 Task: Find public transportation options from Seattle, Washington, to Portland, Oregon.
Action: Mouse moved to (259, 83)
Screenshot: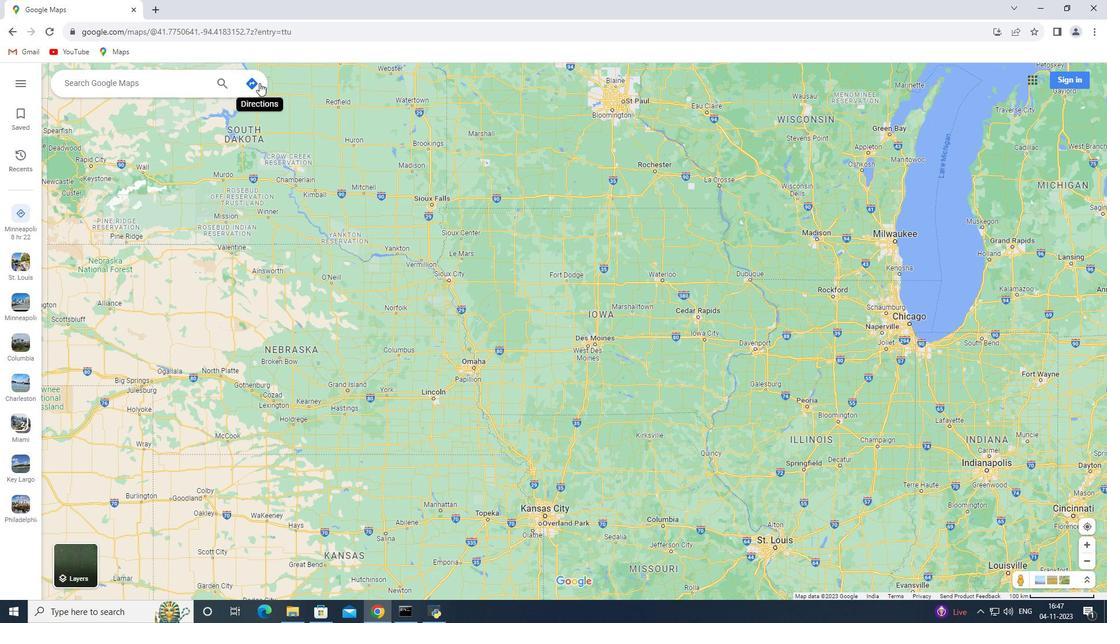 
Action: Mouse pressed left at (259, 83)
Screenshot: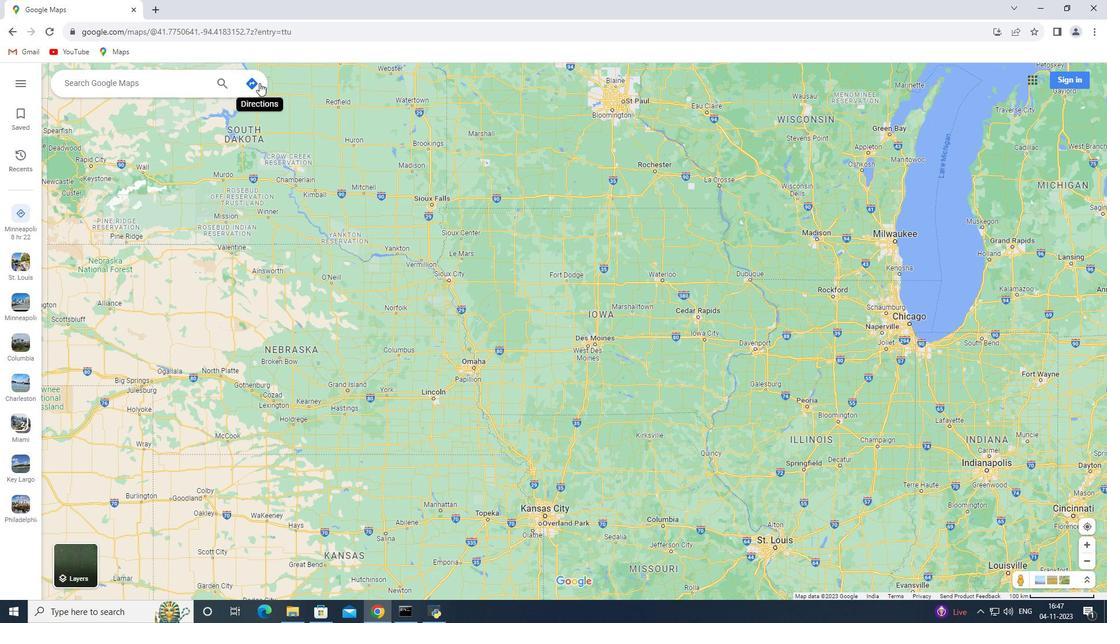 
Action: Mouse moved to (174, 107)
Screenshot: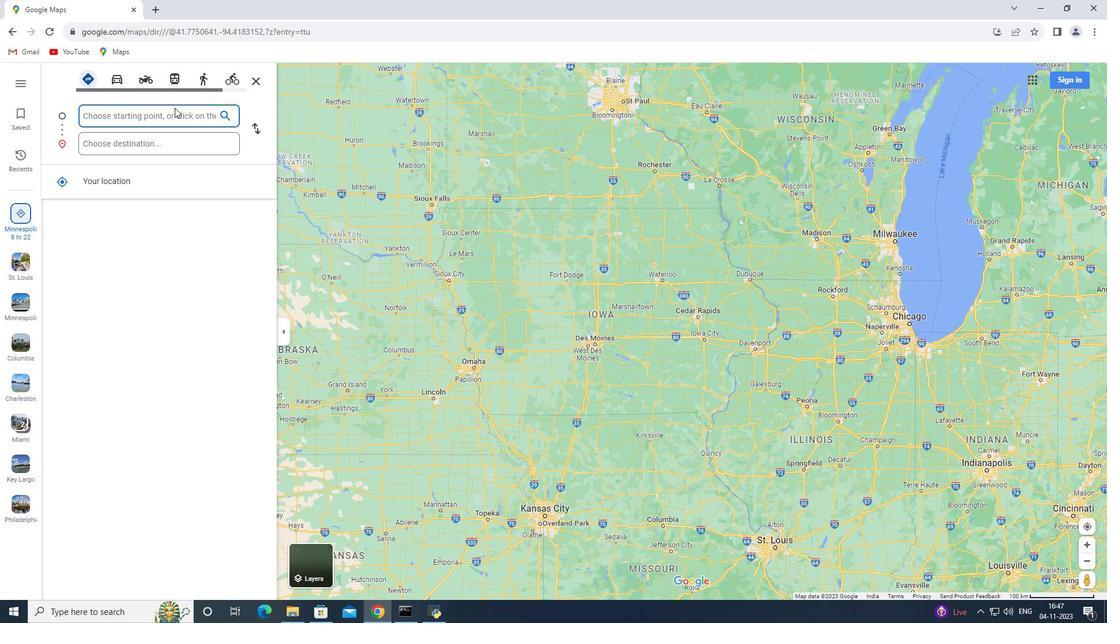 
Action: Key pressed <Key.shift>Seattle,<Key.space><Key.shift>Washington
Screenshot: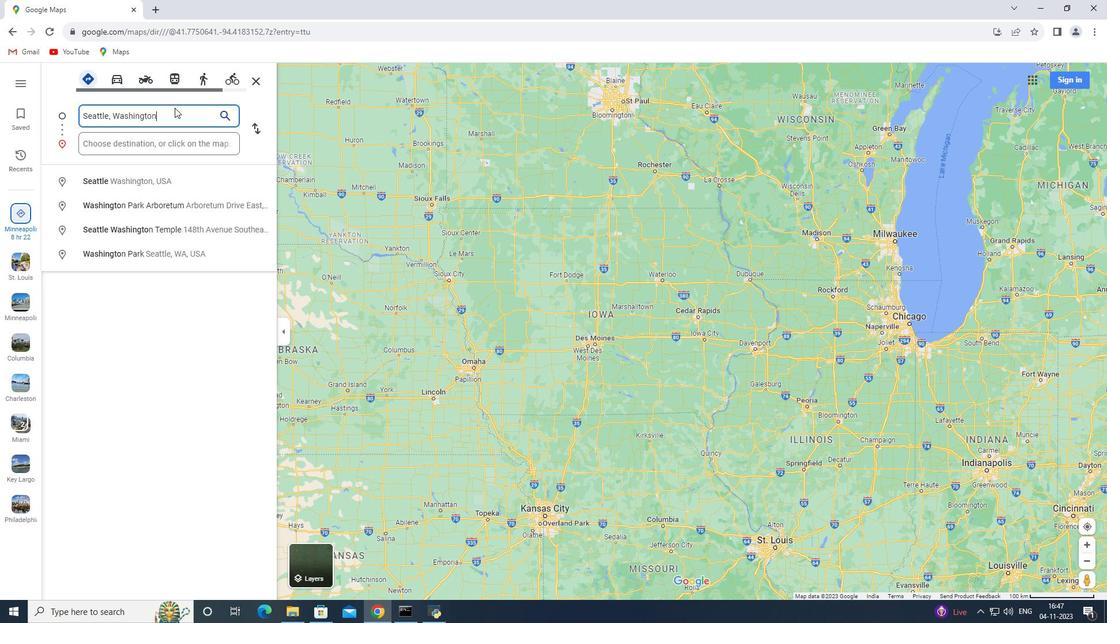 
Action: Mouse moved to (173, 142)
Screenshot: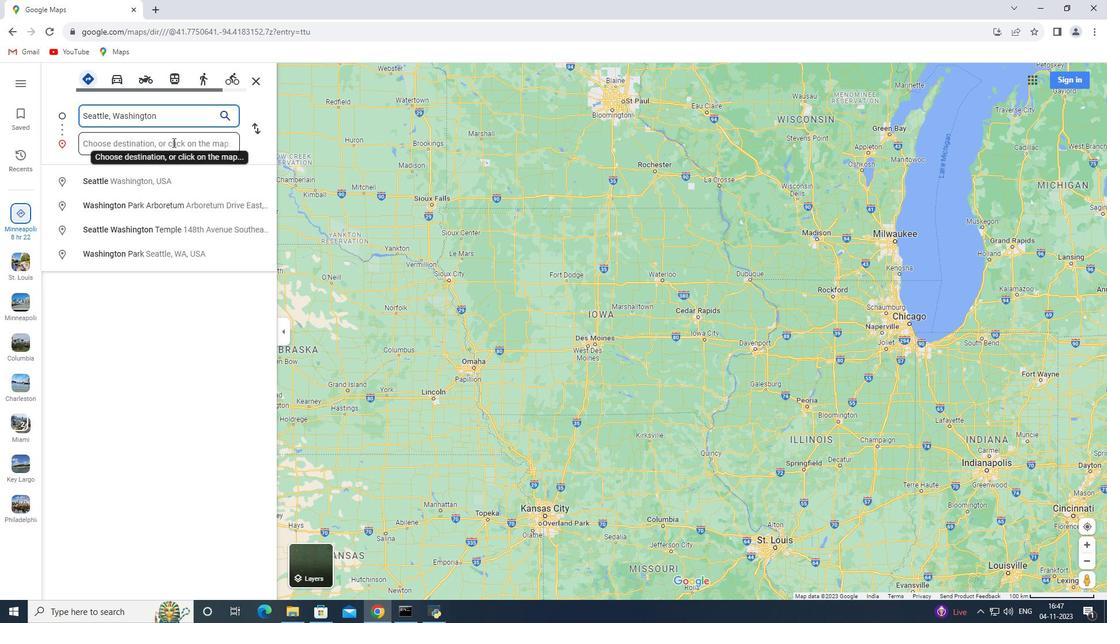 
Action: Mouse pressed left at (173, 142)
Screenshot: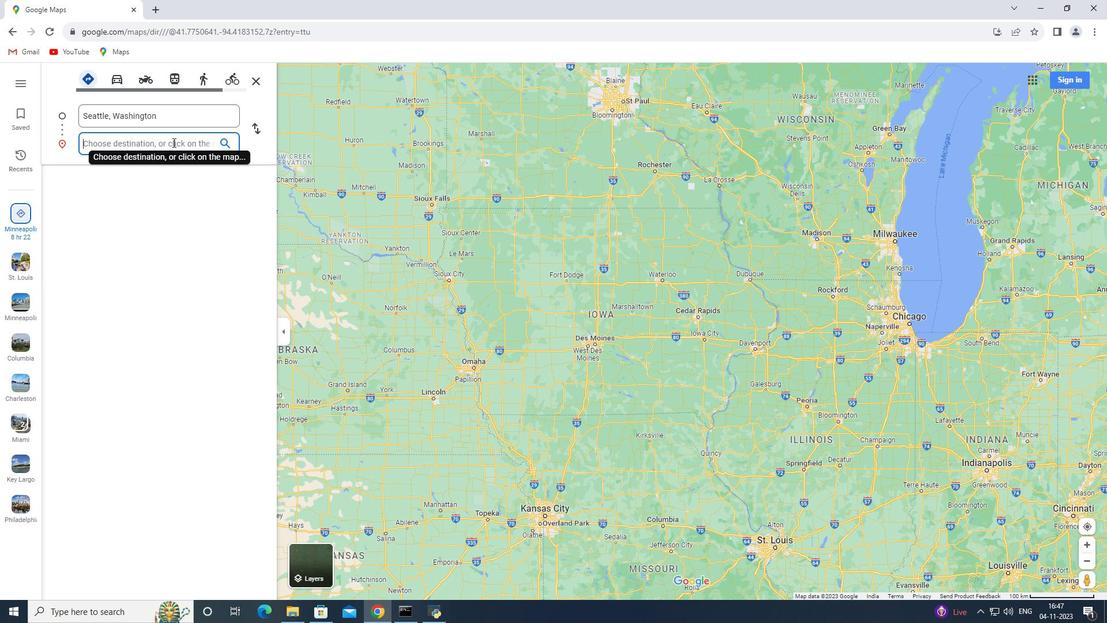 
Action: Key pressed <Key.shift>Portlan
Screenshot: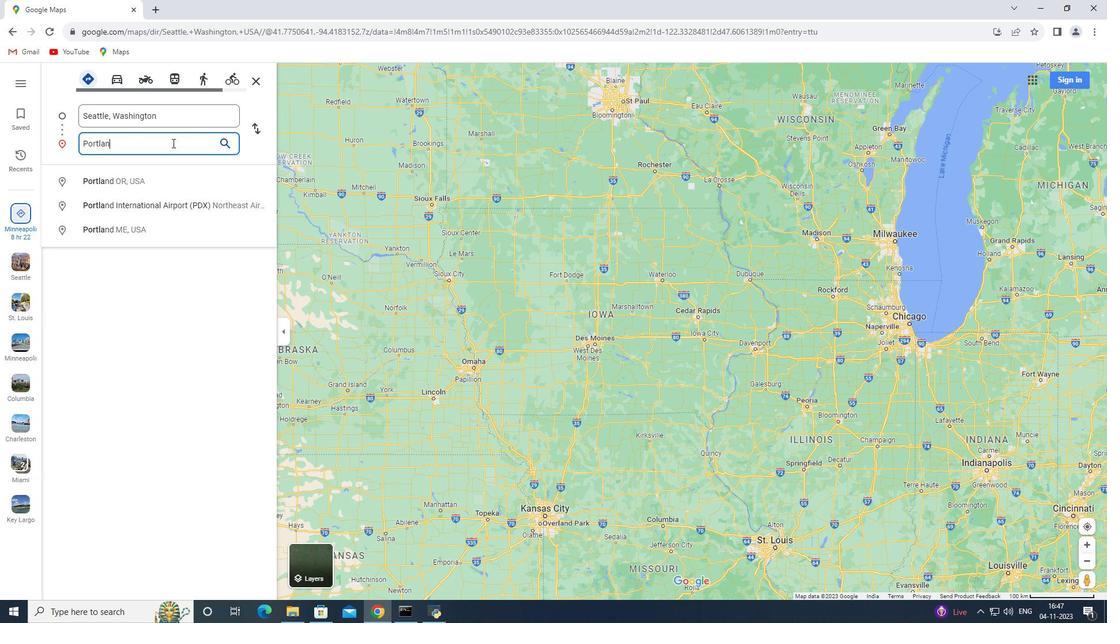 
Action: Mouse moved to (172, 143)
Screenshot: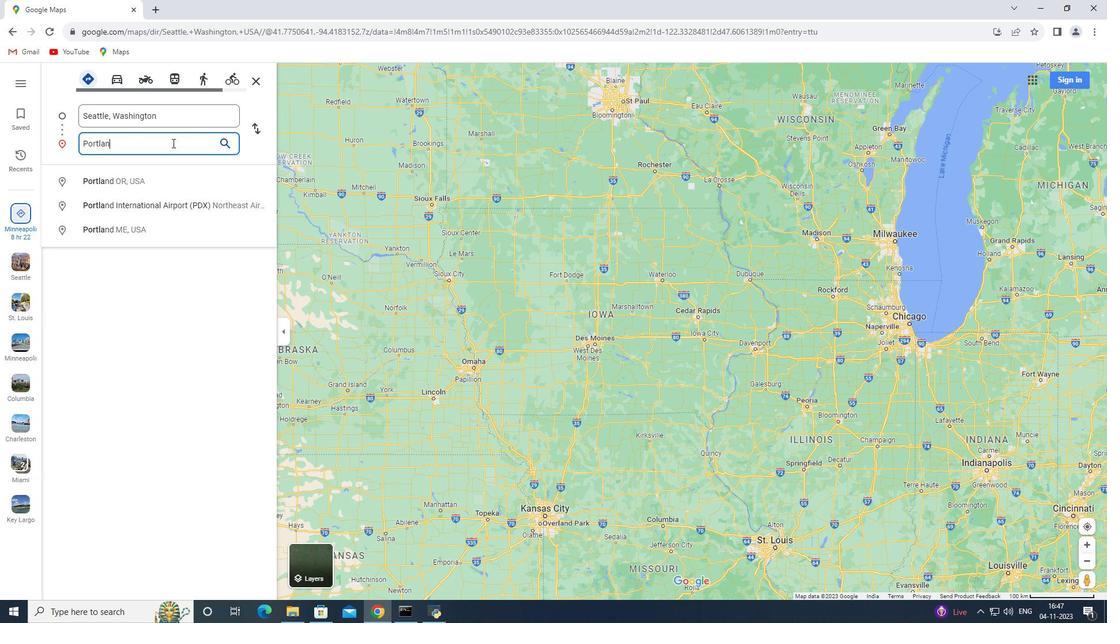 
Action: Key pressed d,<Key.space><Key.shift>Oregon<Key.enter>
Screenshot: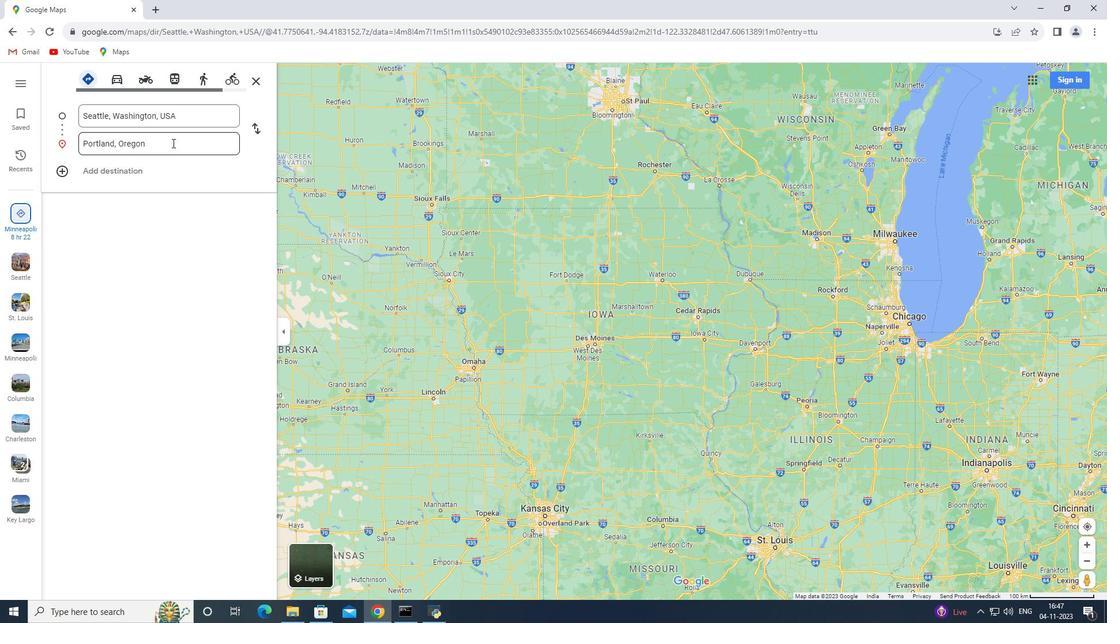 
Action: Mouse moved to (551, 79)
Screenshot: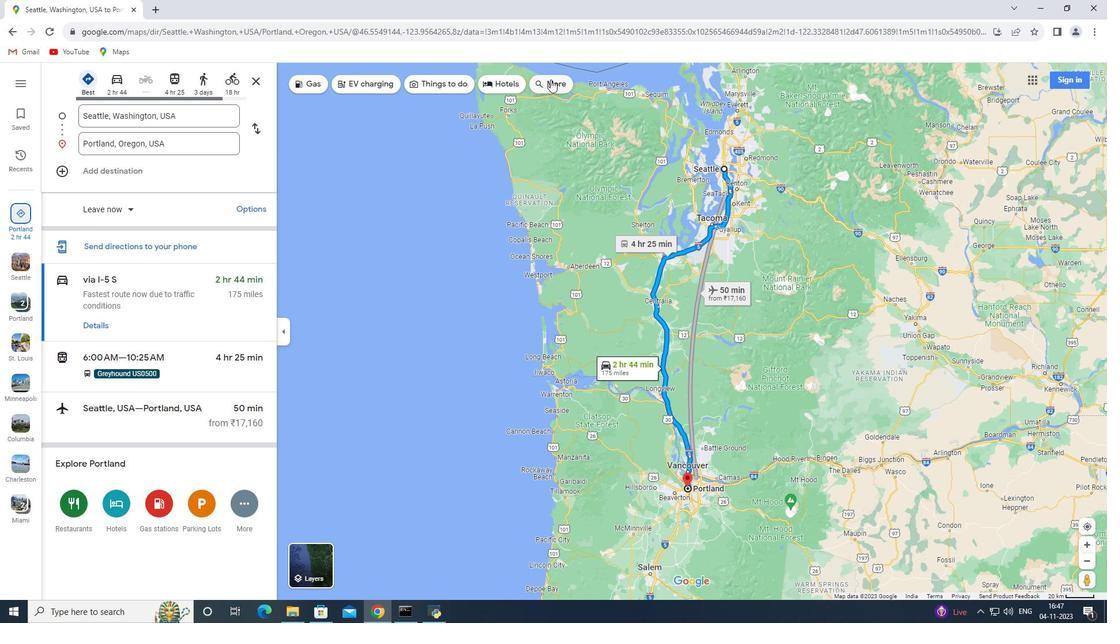 
Action: Mouse pressed left at (551, 79)
Screenshot: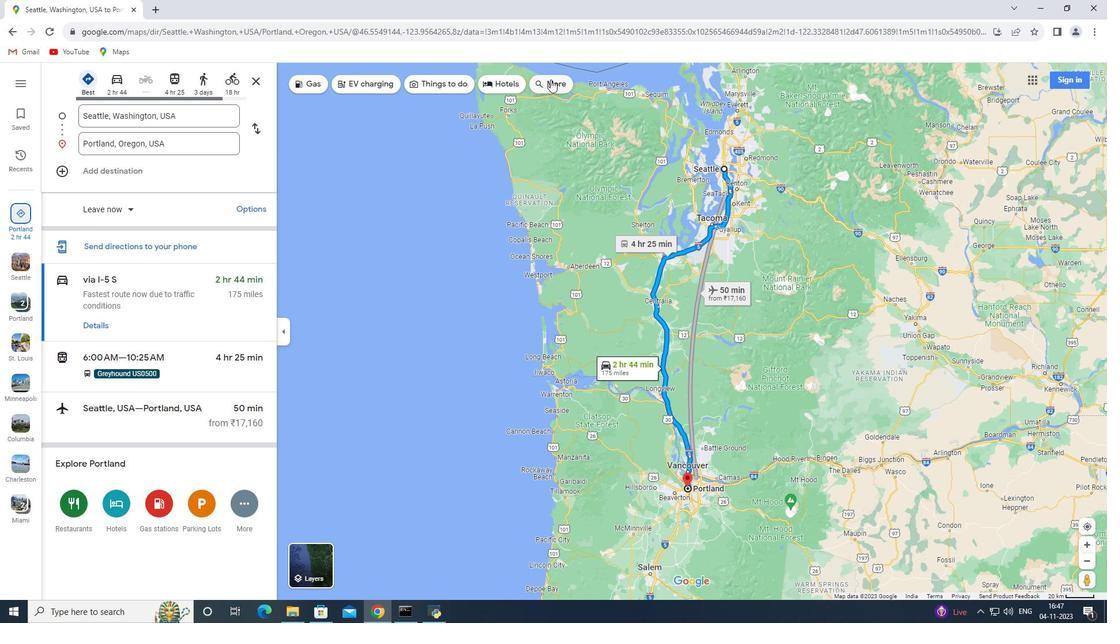 
Action: Mouse moved to (139, 76)
Screenshot: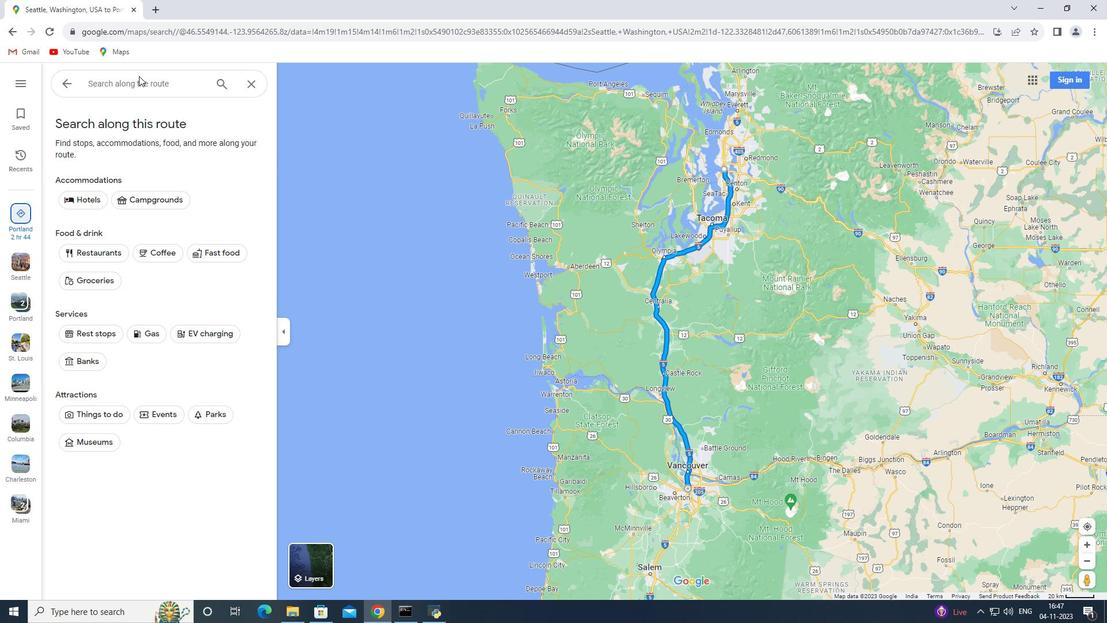 
Action: Mouse pressed left at (139, 76)
Screenshot: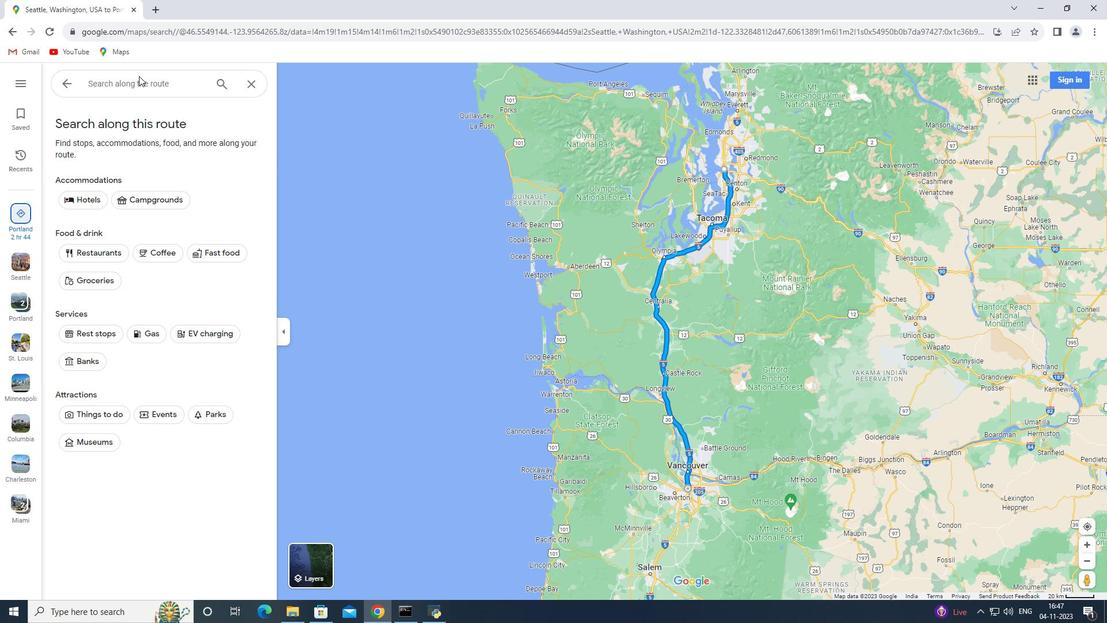 
Action: Mouse moved to (136, 87)
Screenshot: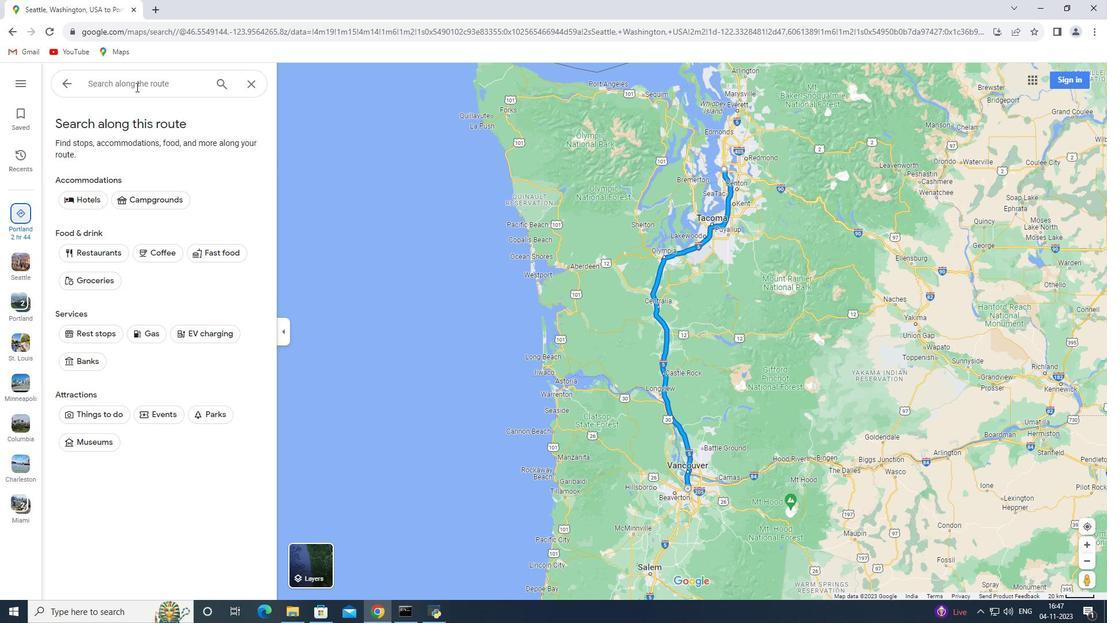 
Action: Mouse pressed left at (136, 87)
Screenshot: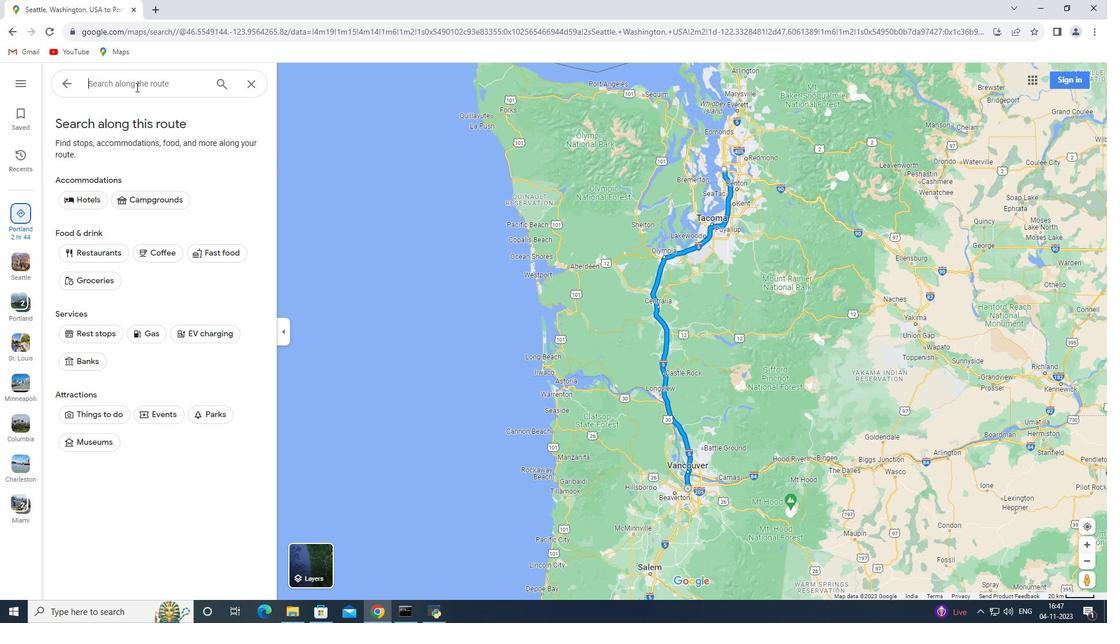 
Action: Key pressed public<Key.space>transpot<Key.backspace>rtation<Key.enter>
Screenshot: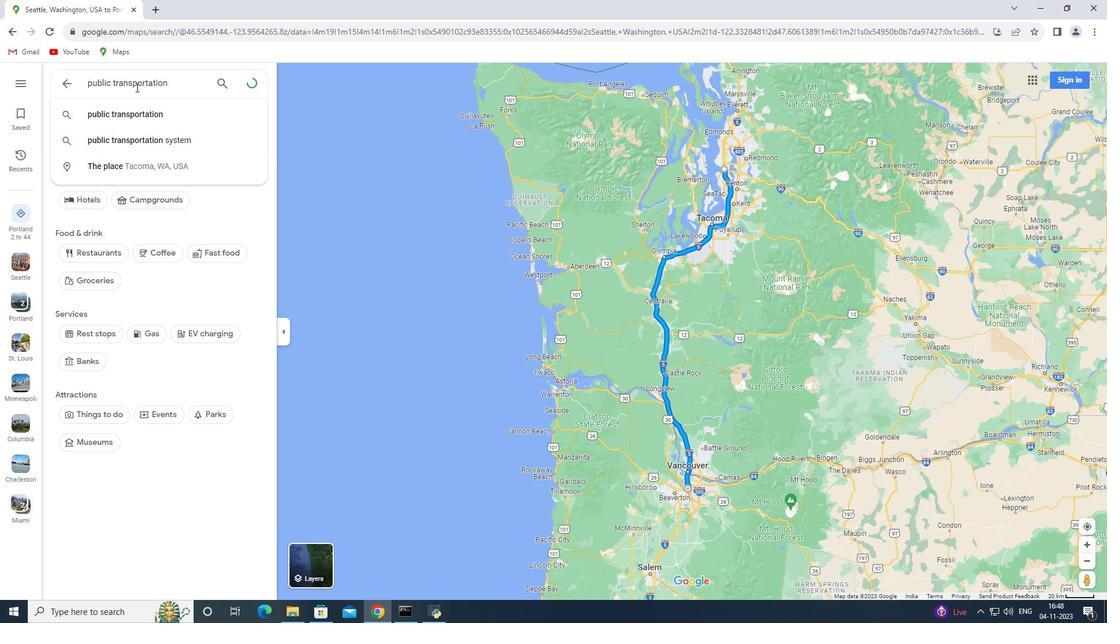 
